 Task: Archive Ani Tiaa message.
Action: Mouse moved to (346, 129)
Screenshot: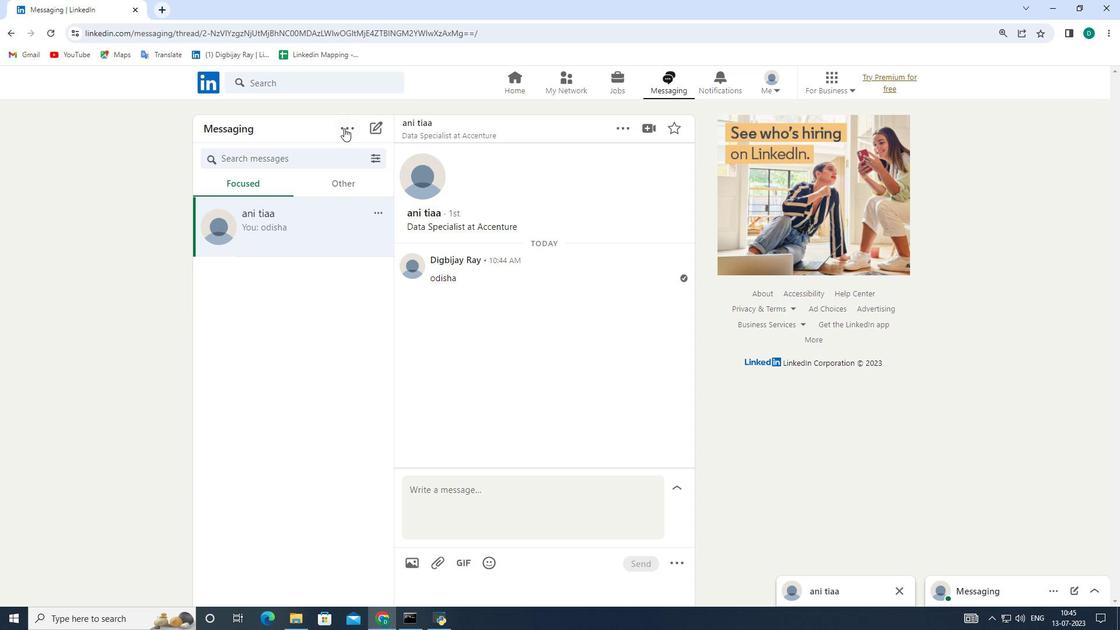 
Action: Mouse pressed left at (346, 129)
Screenshot: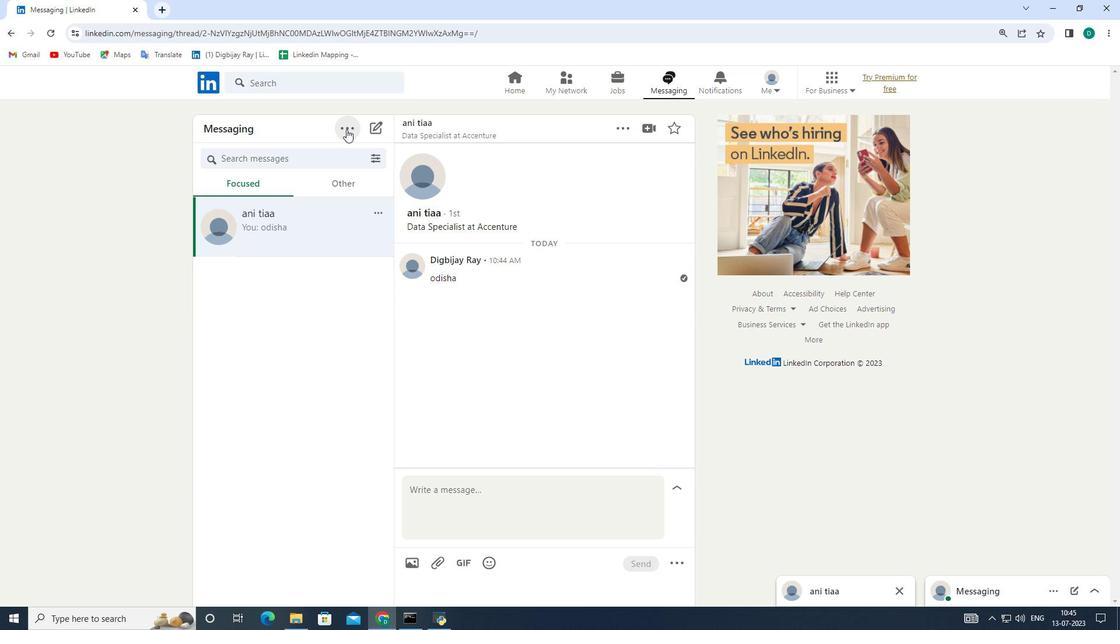
Action: Mouse moved to (340, 160)
Screenshot: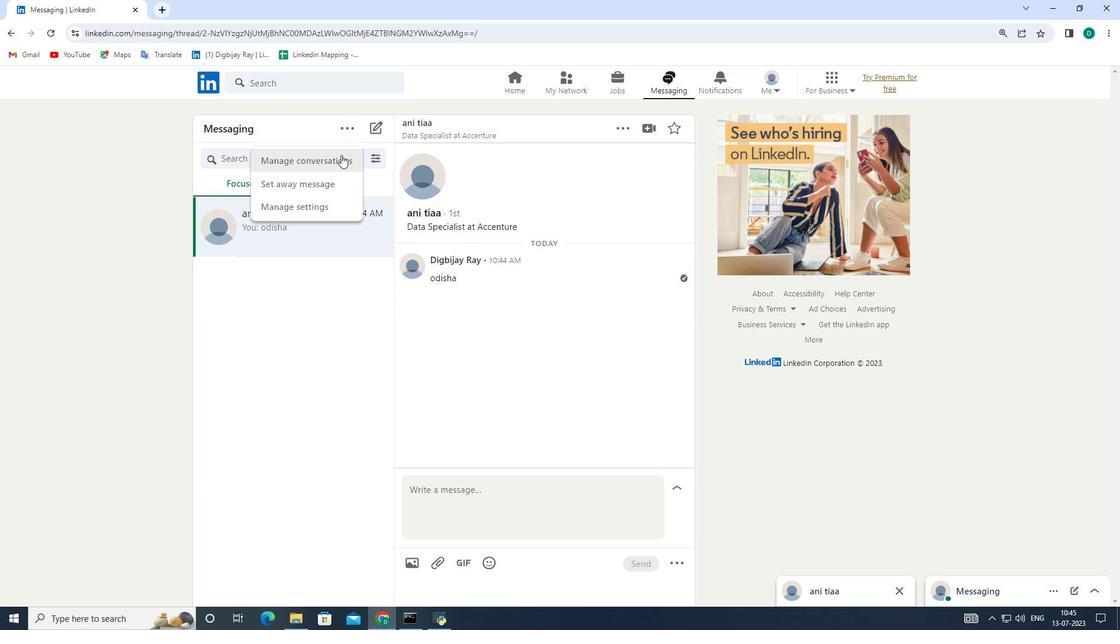 
Action: Mouse pressed left at (340, 160)
Screenshot: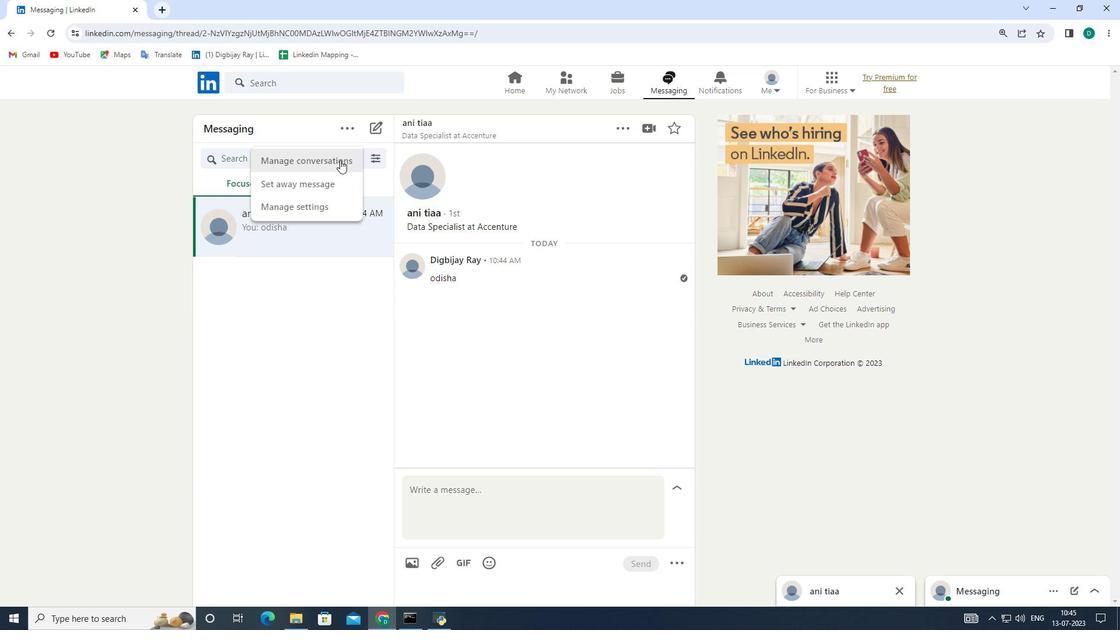 
Action: Mouse moved to (217, 229)
Screenshot: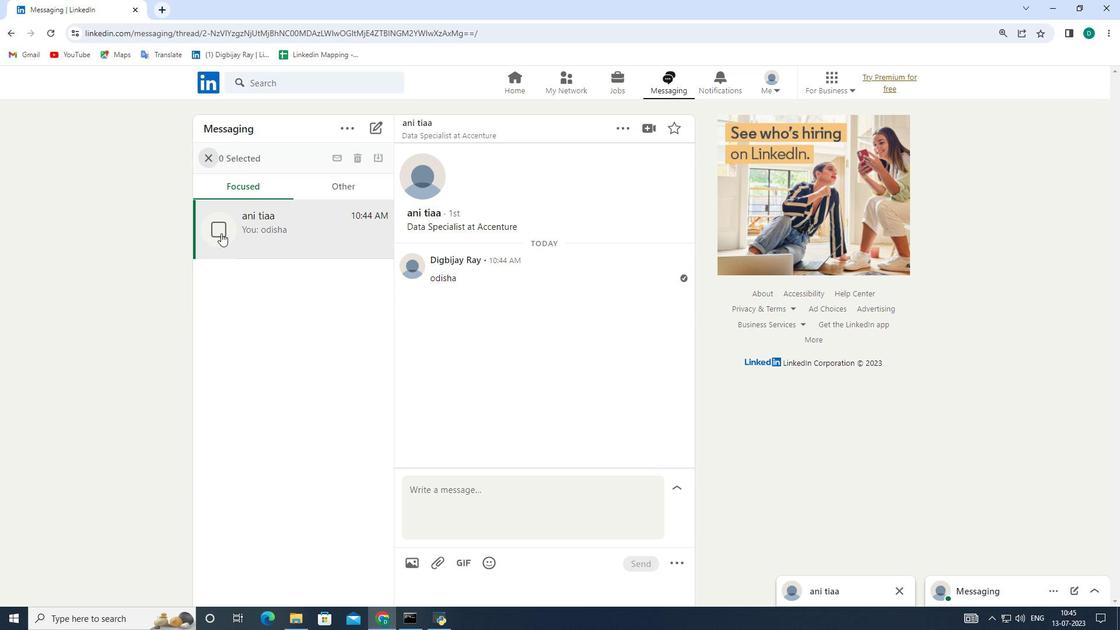 
Action: Mouse pressed left at (217, 229)
Screenshot: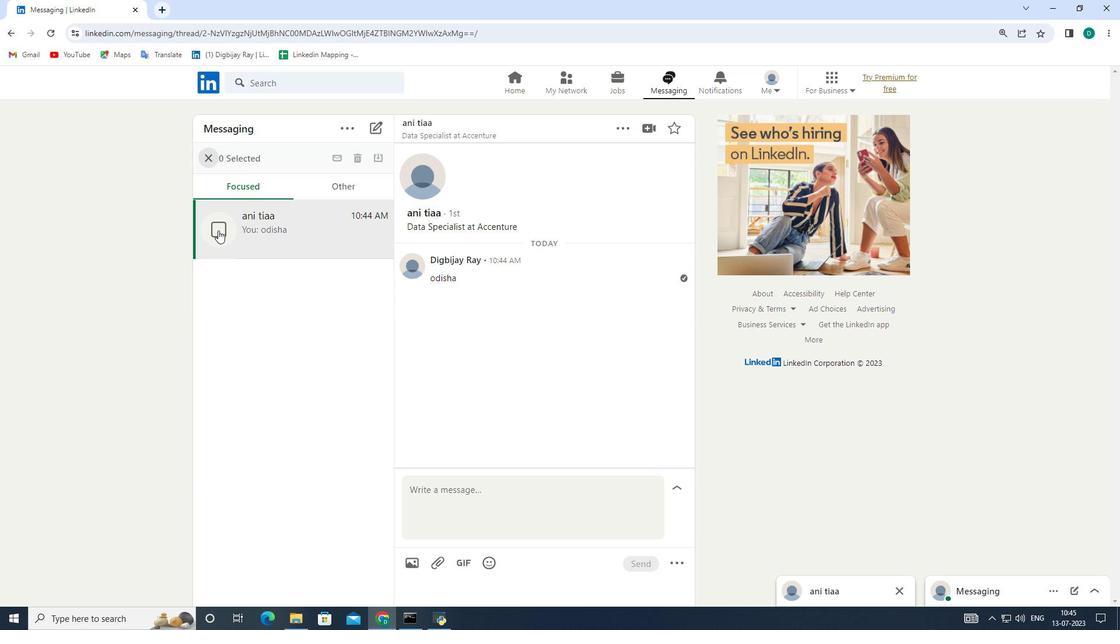 
Action: Mouse moved to (380, 162)
Screenshot: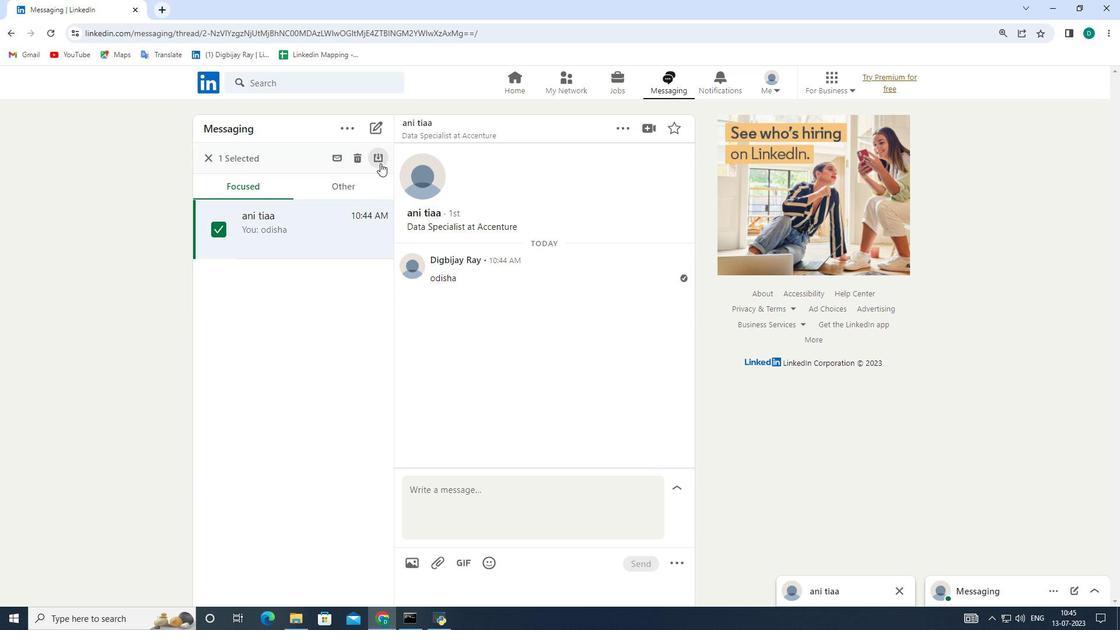 
Action: Mouse pressed left at (380, 162)
Screenshot: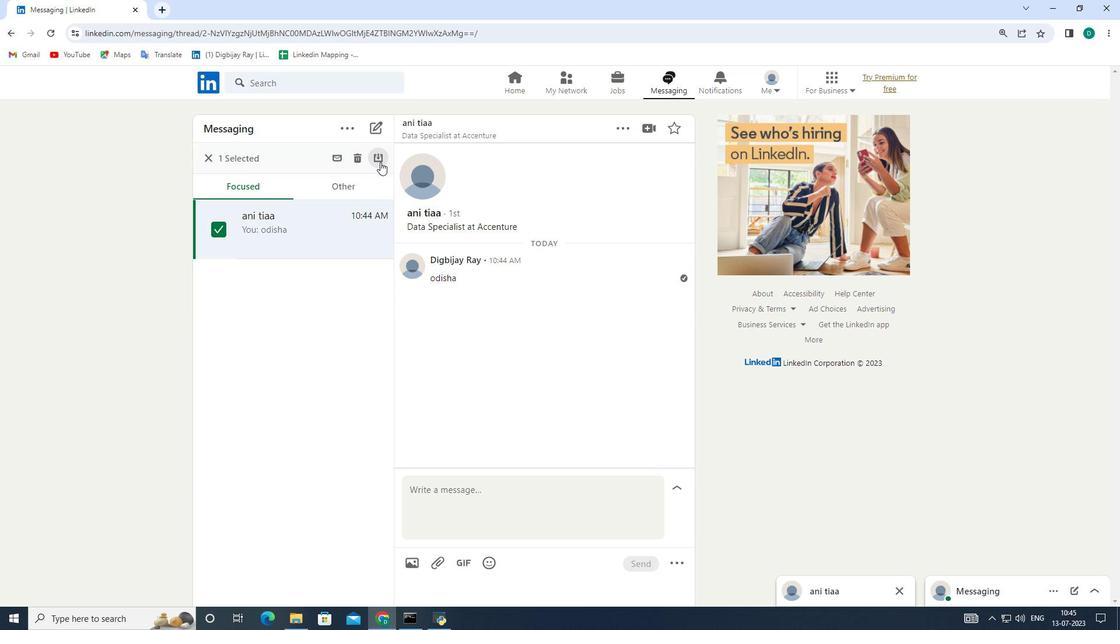 
